 Task: Search "assignee" in requester & apply.
Action: Mouse moved to (23, 197)
Screenshot: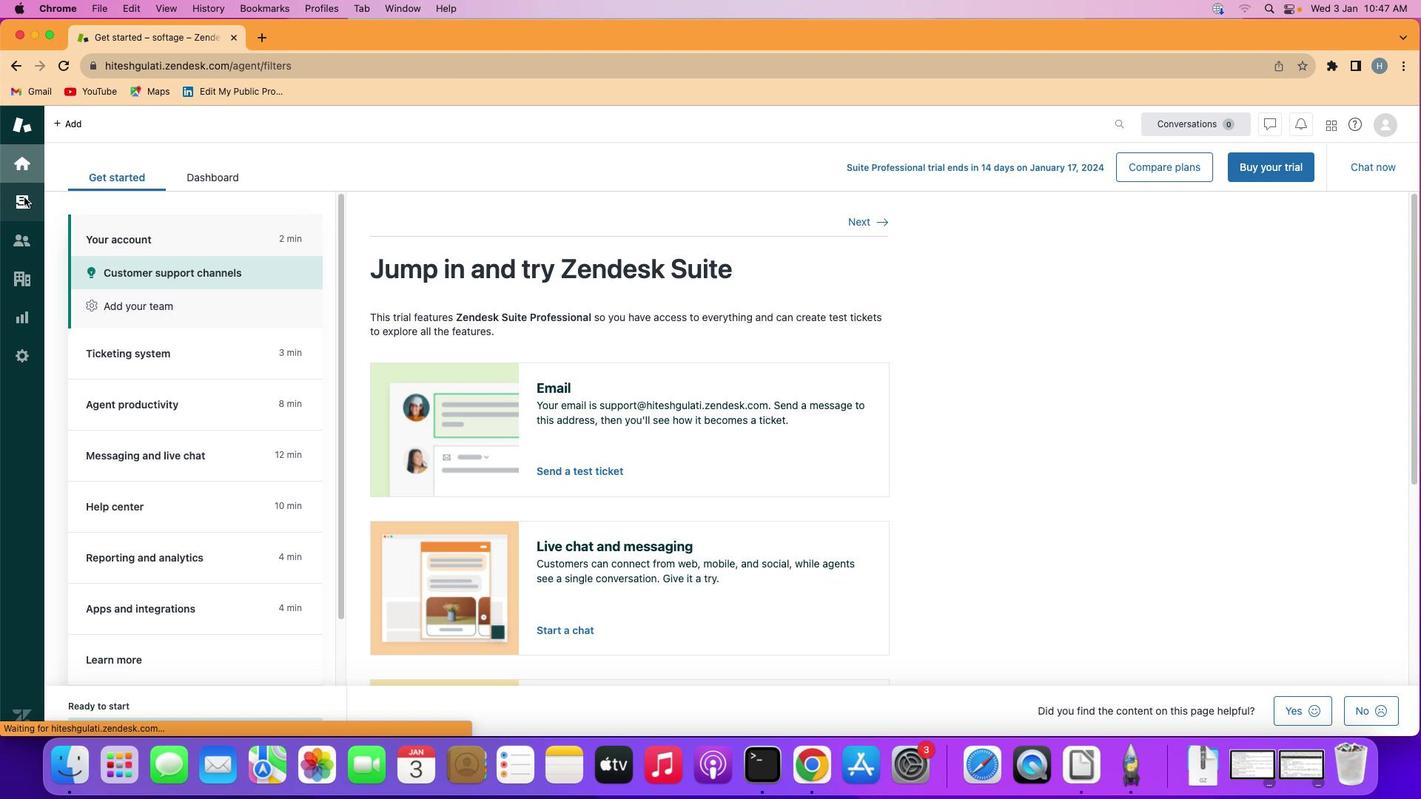 
Action: Mouse pressed left at (23, 197)
Screenshot: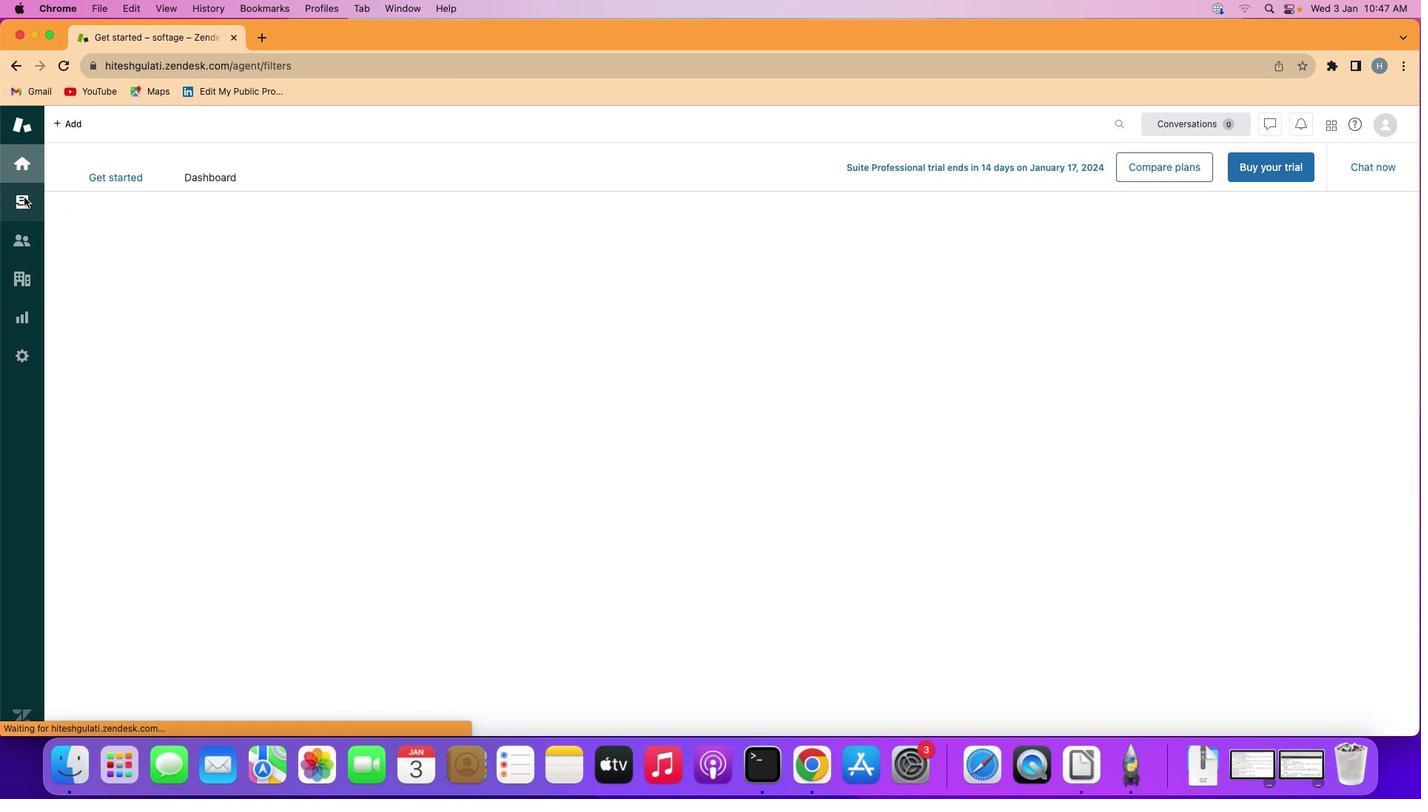 
Action: Mouse moved to (160, 336)
Screenshot: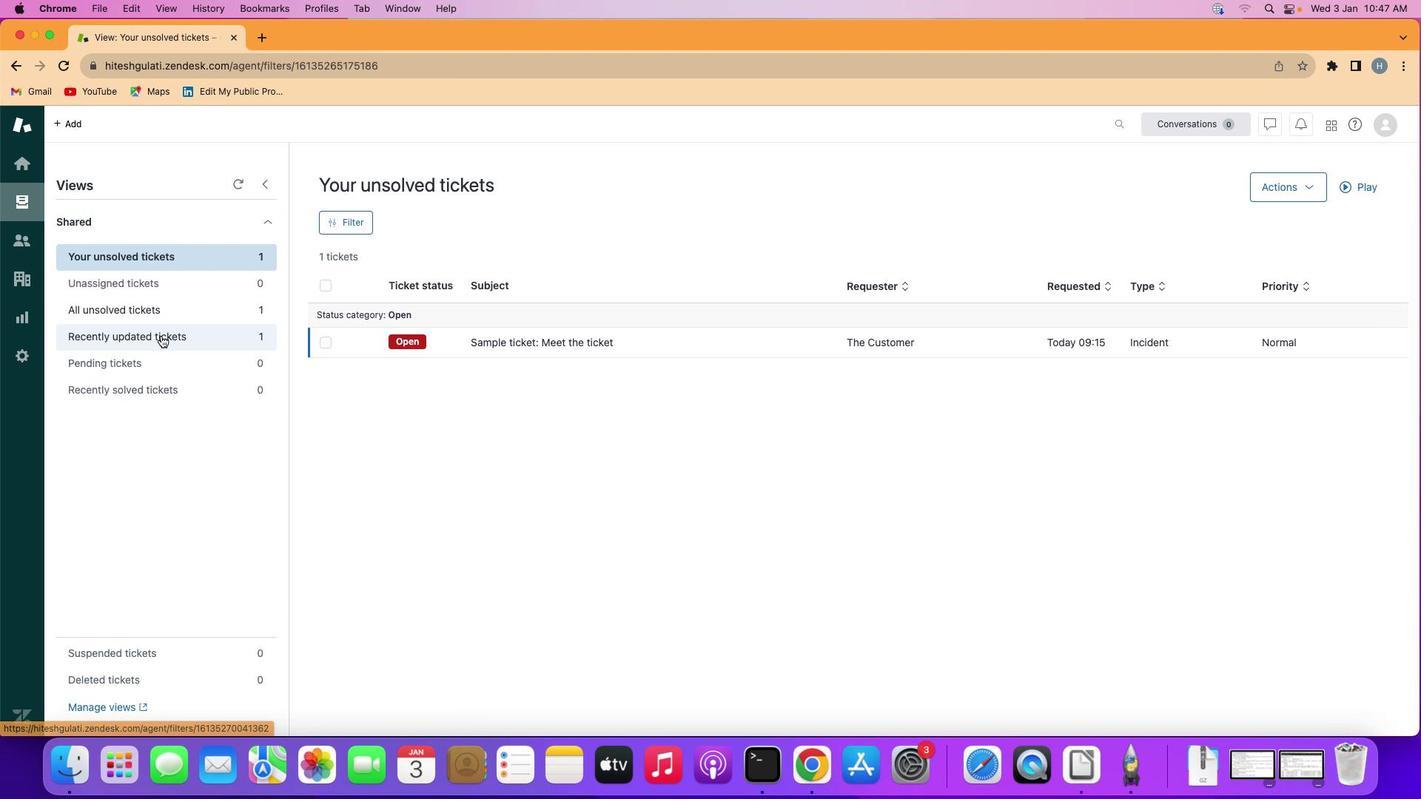 
Action: Mouse pressed left at (160, 336)
Screenshot: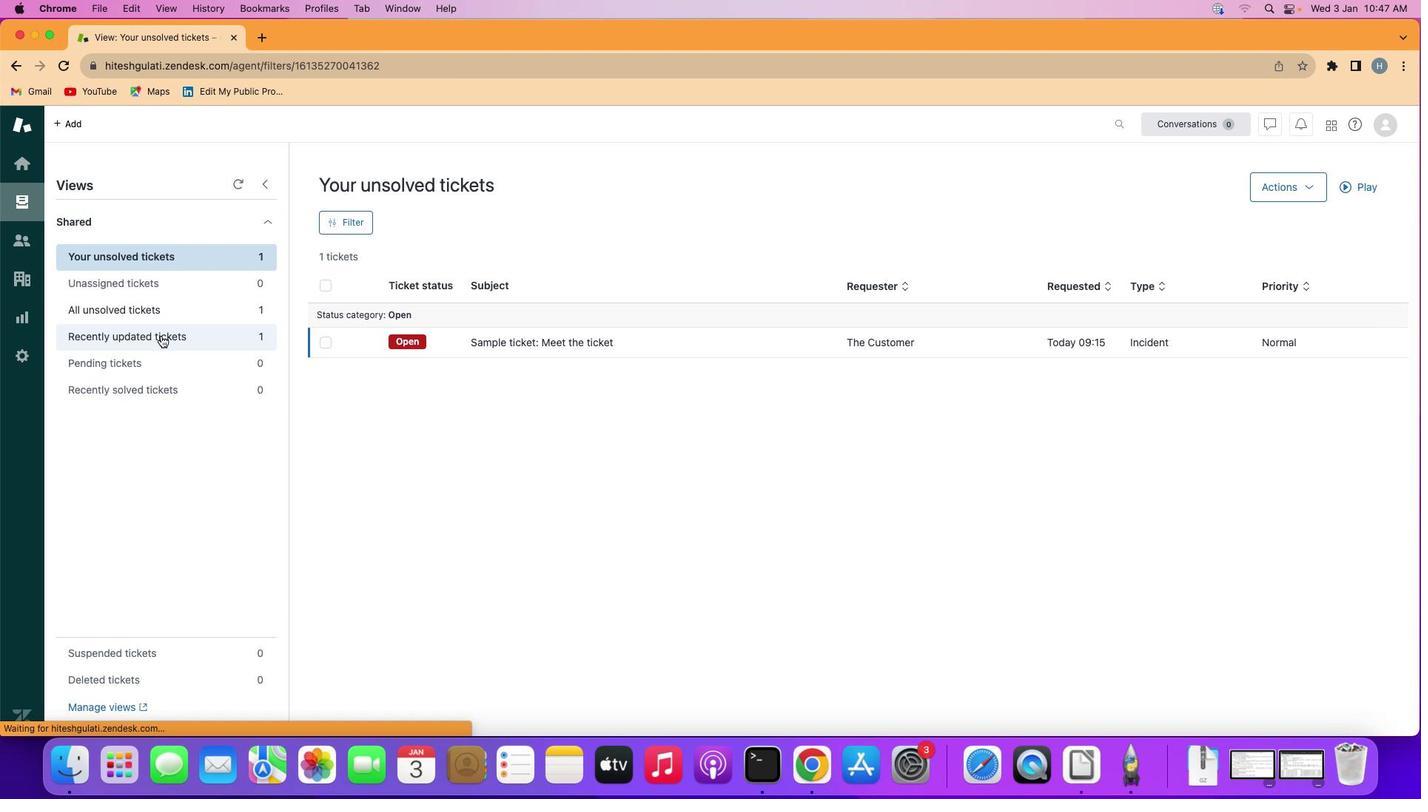 
Action: Mouse moved to (347, 218)
Screenshot: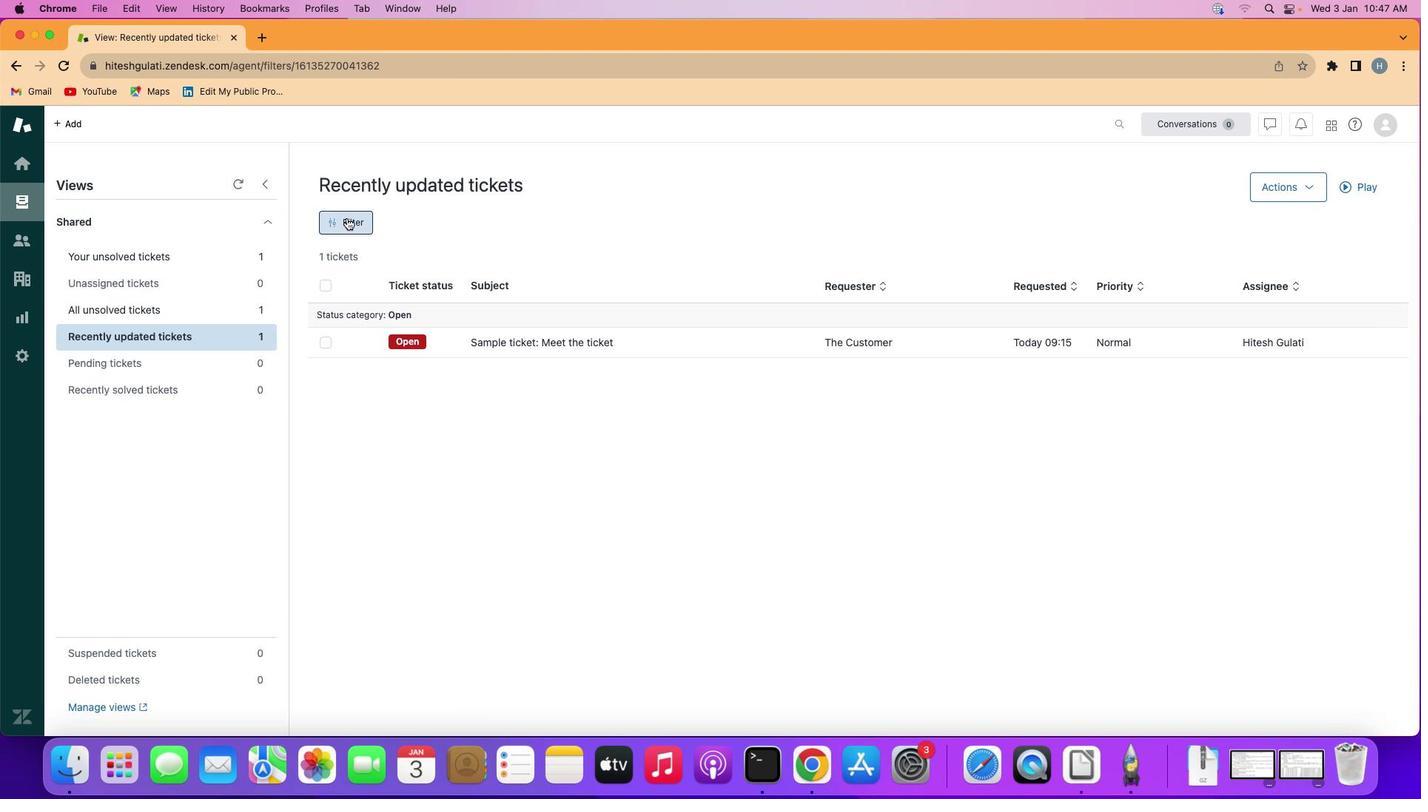 
Action: Mouse pressed left at (347, 218)
Screenshot: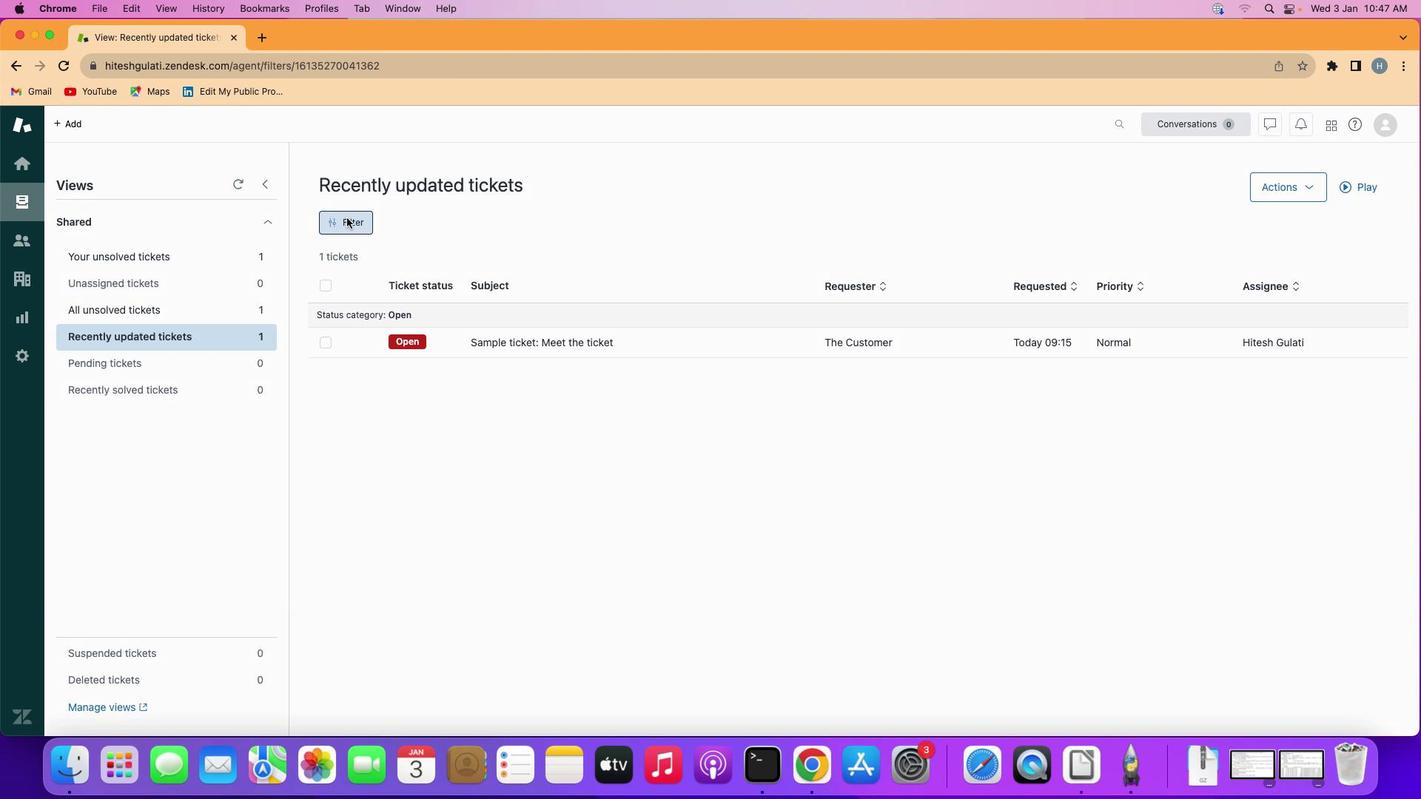 
Action: Mouse moved to (1218, 353)
Screenshot: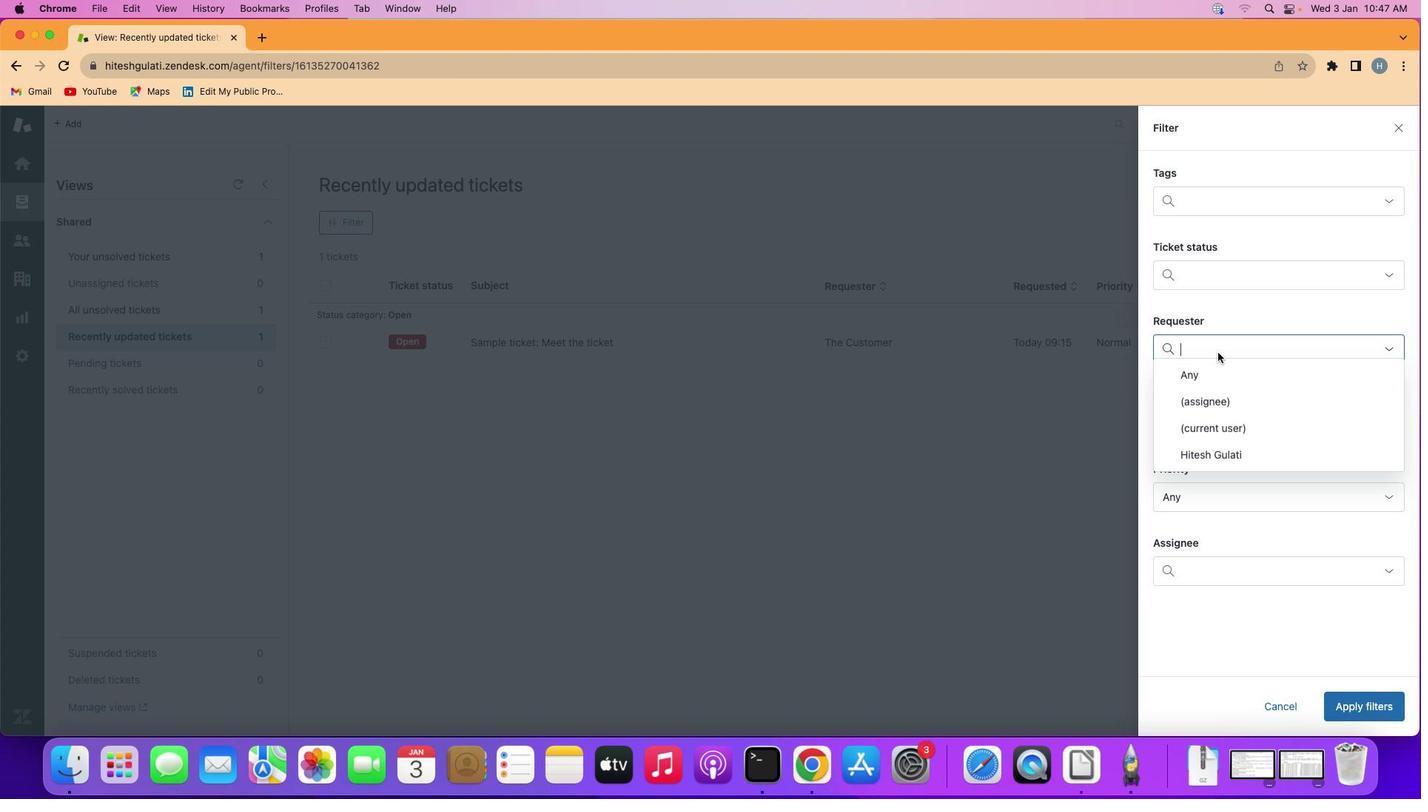 
Action: Mouse pressed left at (1218, 353)
Screenshot: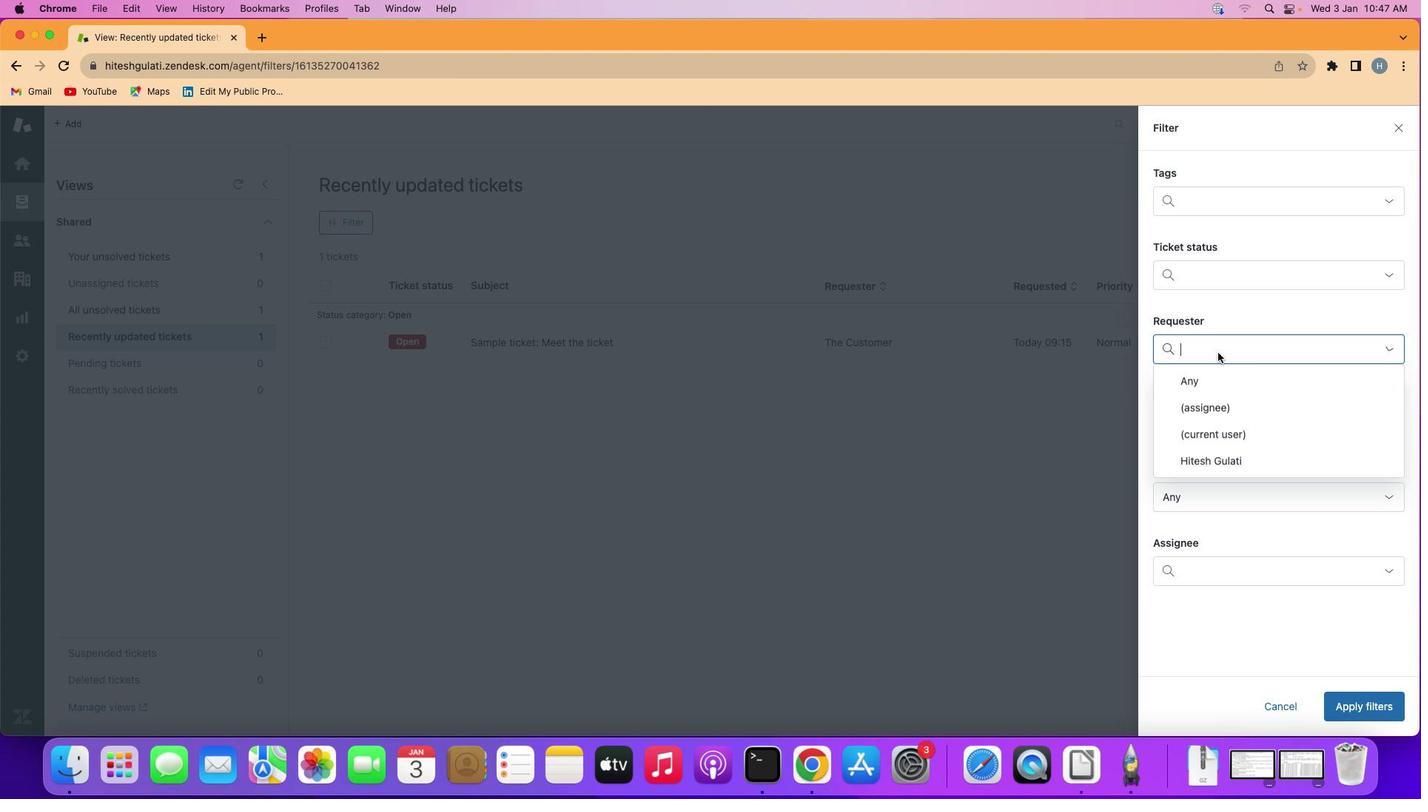 
Action: Mouse moved to (1220, 405)
Screenshot: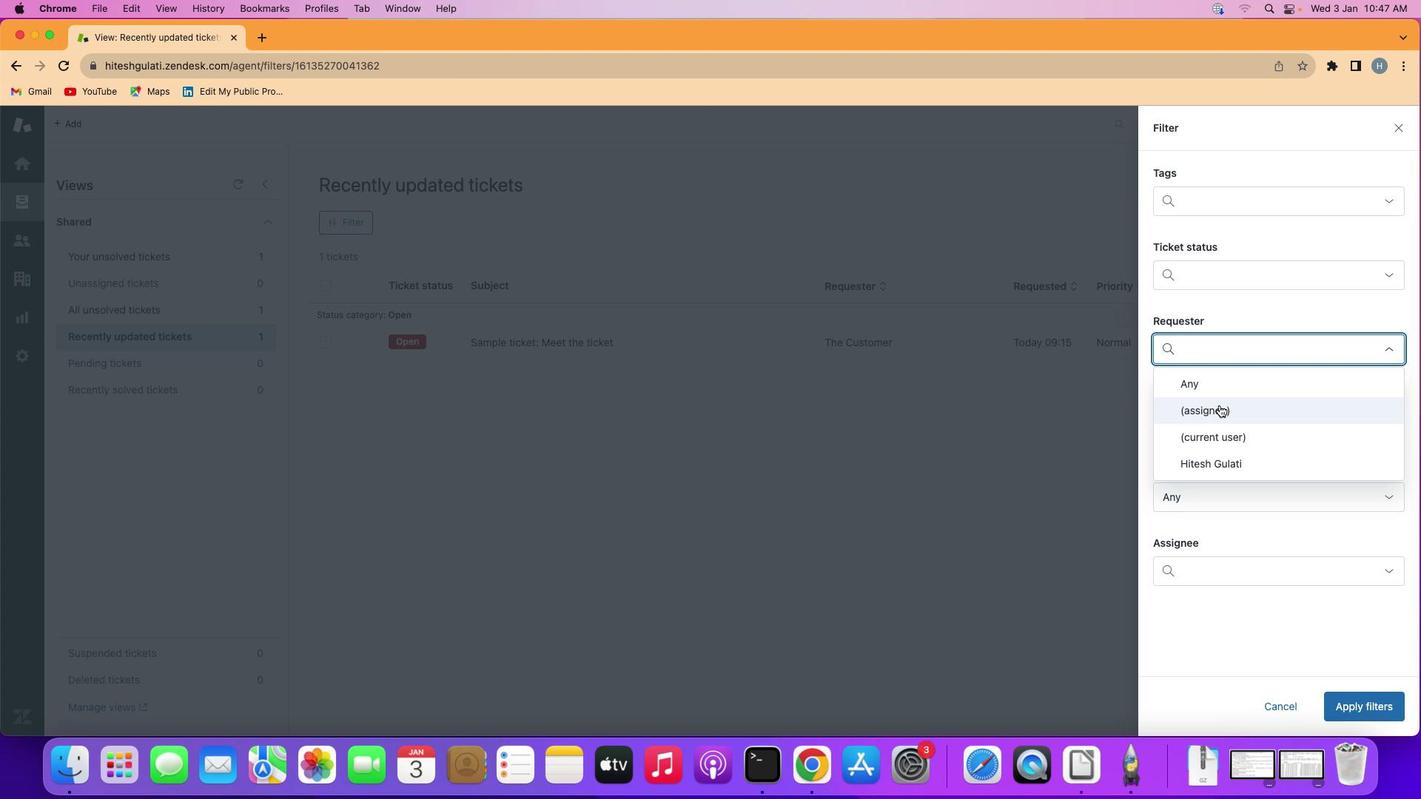 
Action: Mouse pressed left at (1220, 405)
Screenshot: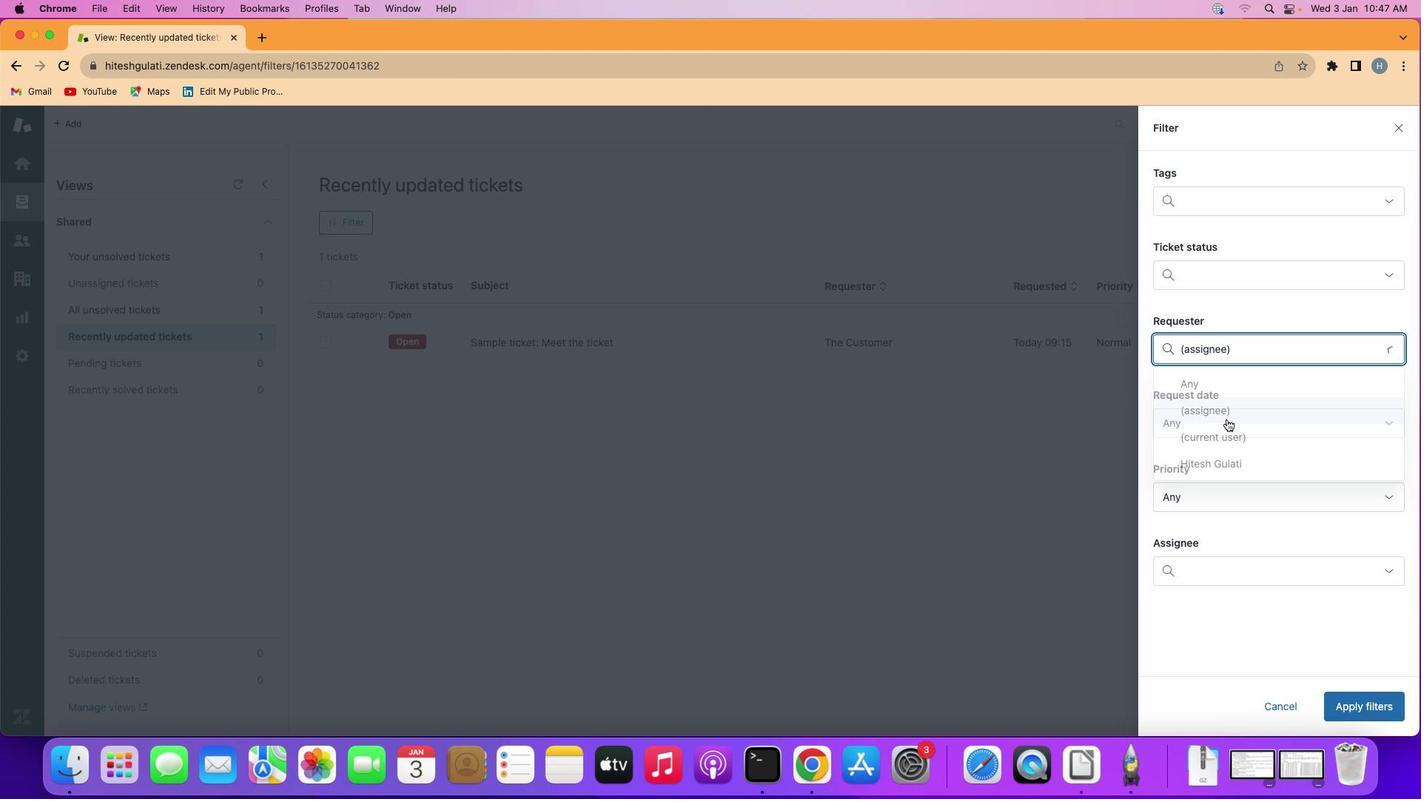 
Action: Mouse moved to (1365, 702)
Screenshot: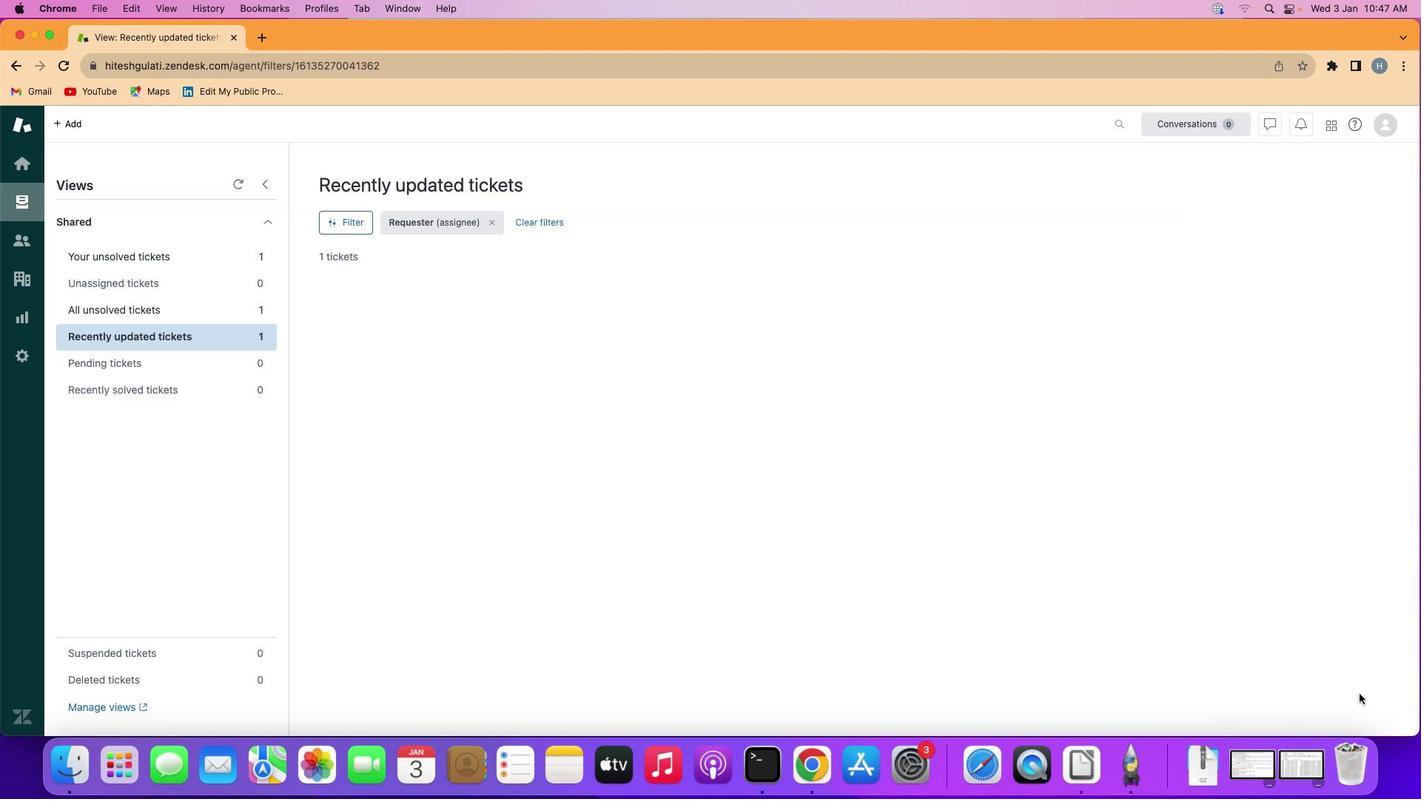 
Action: Mouse pressed left at (1365, 702)
Screenshot: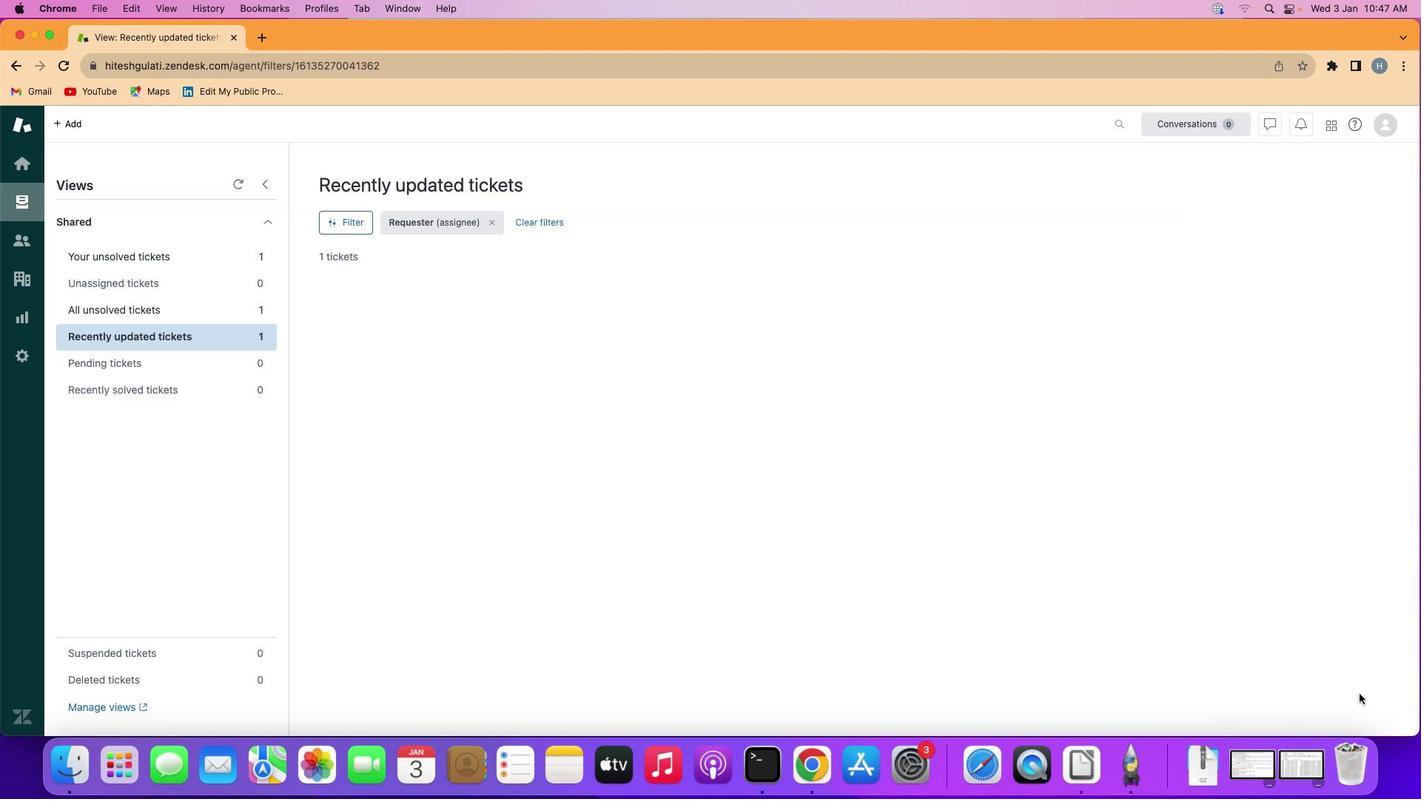 
Action: Mouse moved to (673, 386)
Screenshot: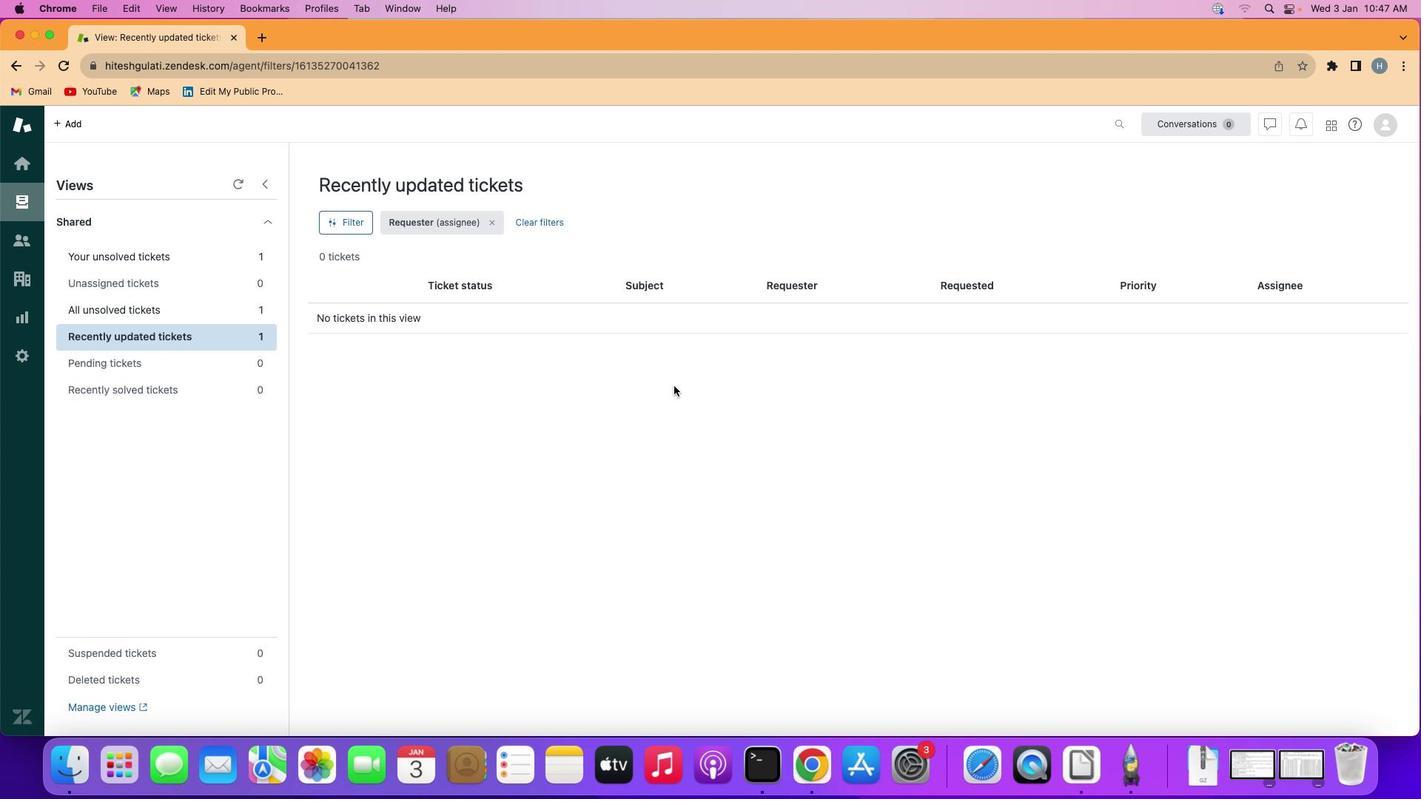 
